 Task: In the sheet enable autocomplete.
Action: Mouse moved to (198, 95)
Screenshot: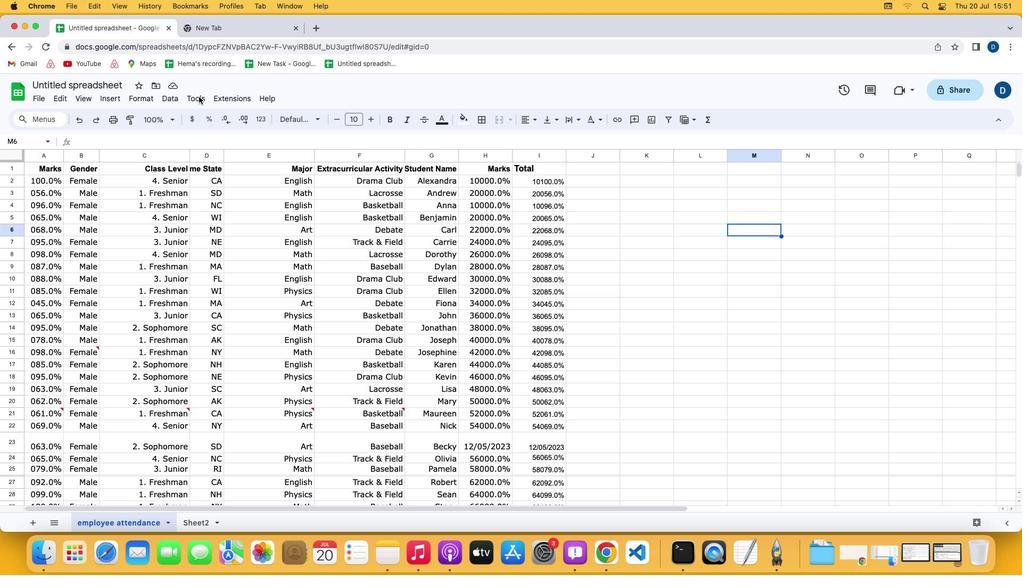 
Action: Mouse pressed left at (198, 95)
Screenshot: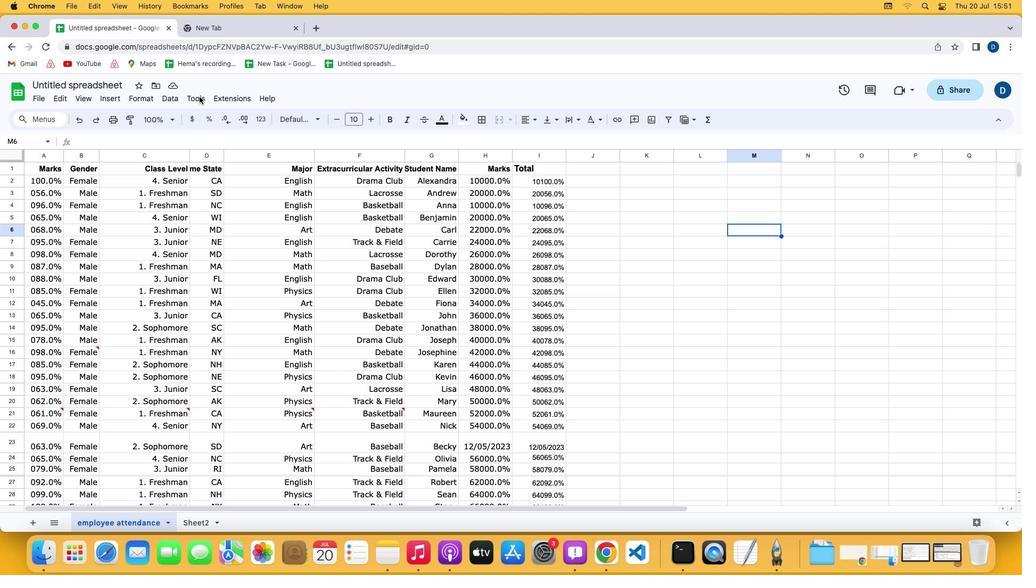 
Action: Mouse moved to (199, 96)
Screenshot: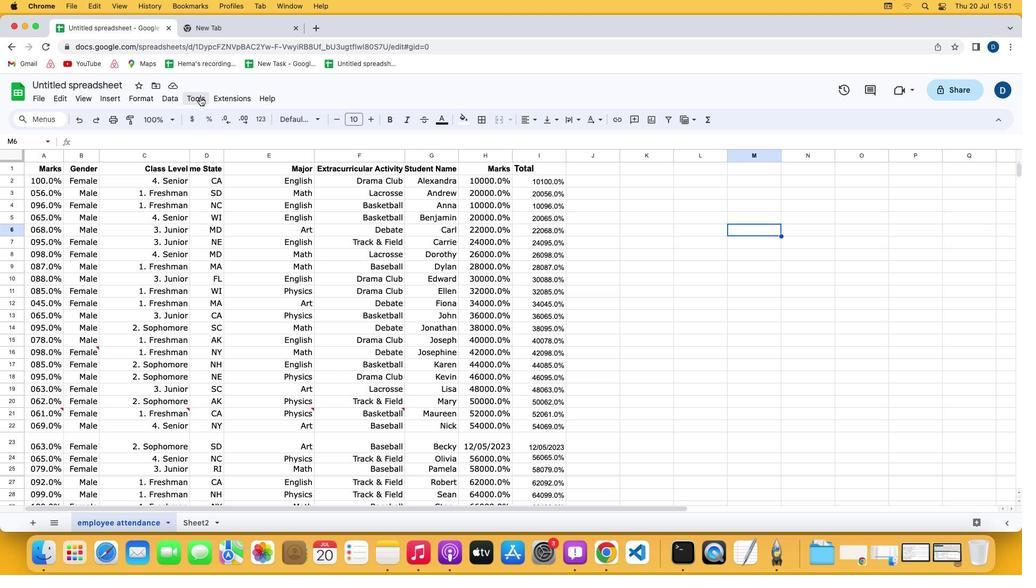 
Action: Mouse pressed left at (199, 96)
Screenshot: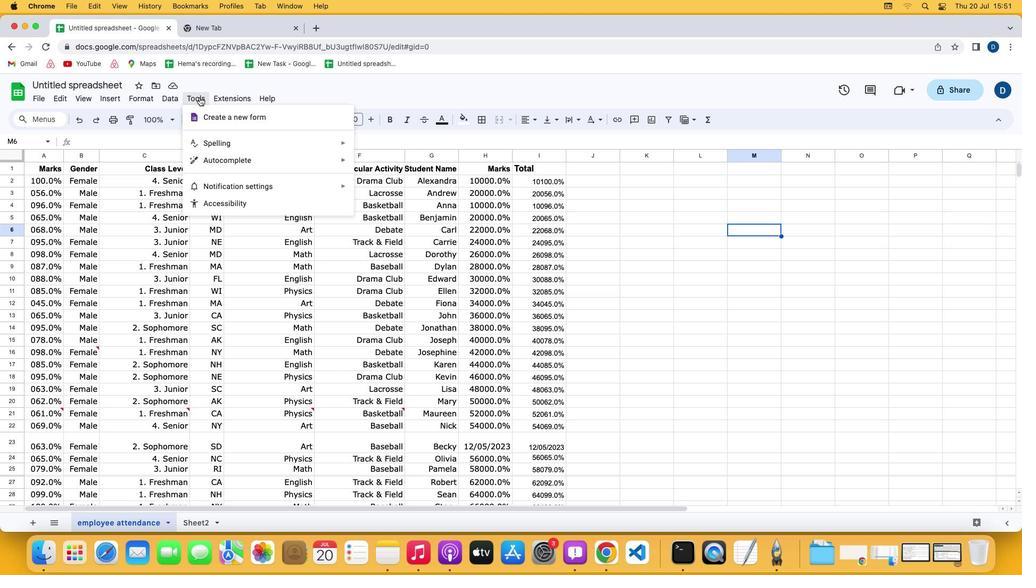 
Action: Mouse moved to (367, 163)
Screenshot: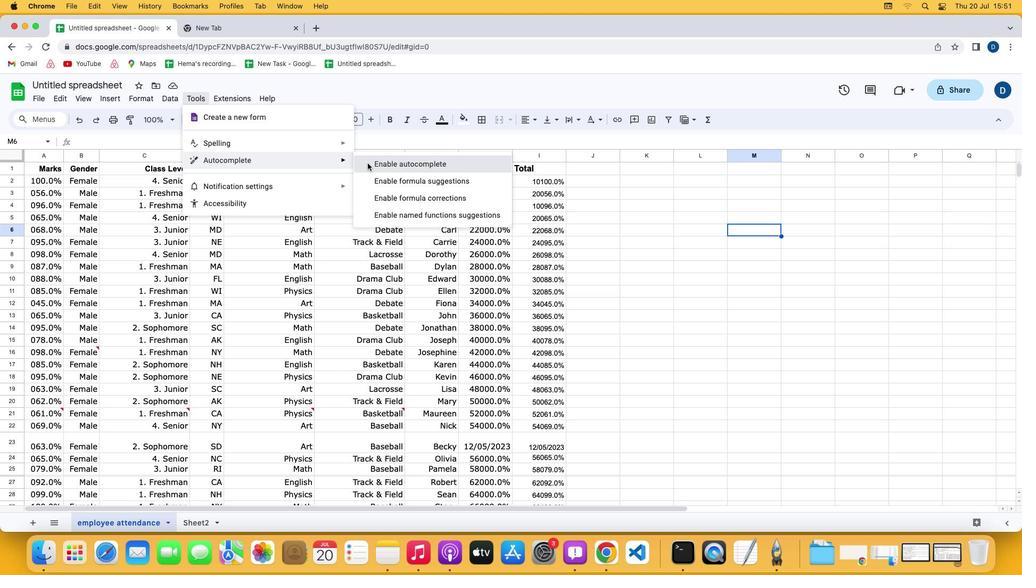 
Action: Mouse pressed left at (367, 163)
Screenshot: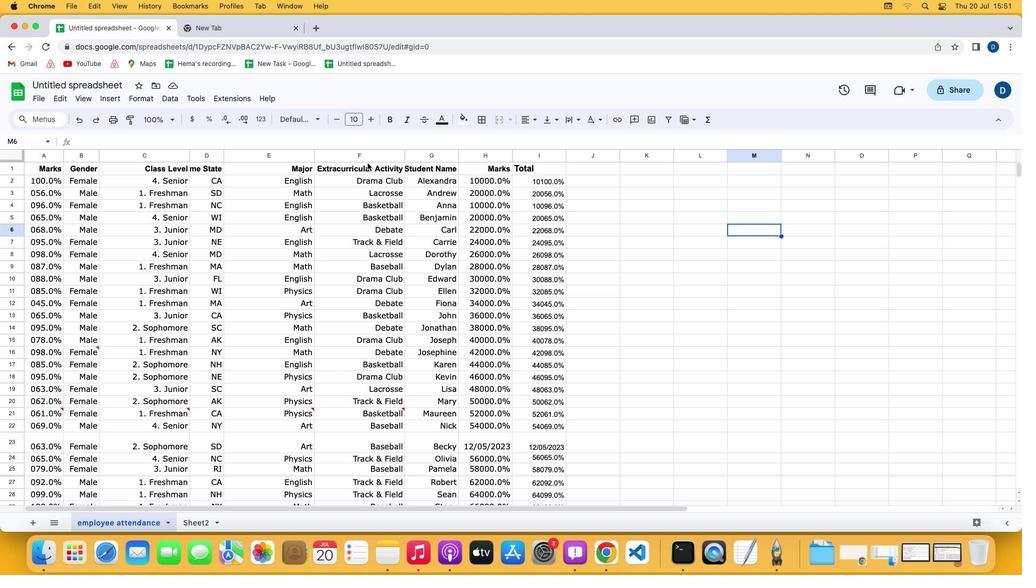 
Action: Mouse moved to (407, 248)
Screenshot: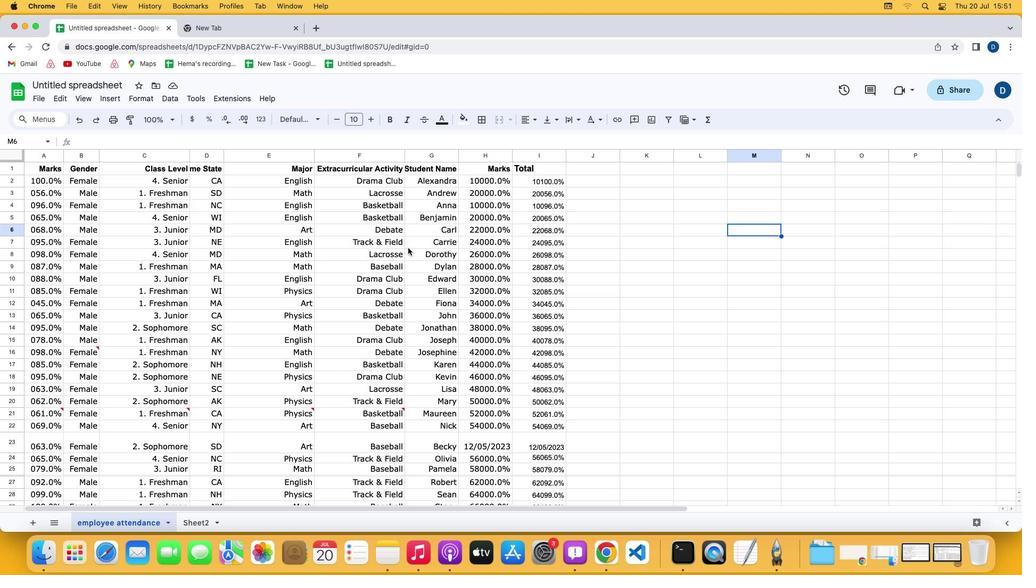 
